 Task: Create a section Dash & Dive and in the section, add a milestone Migration to New System in the project VantageTech.
Action: Mouse moved to (45, 359)
Screenshot: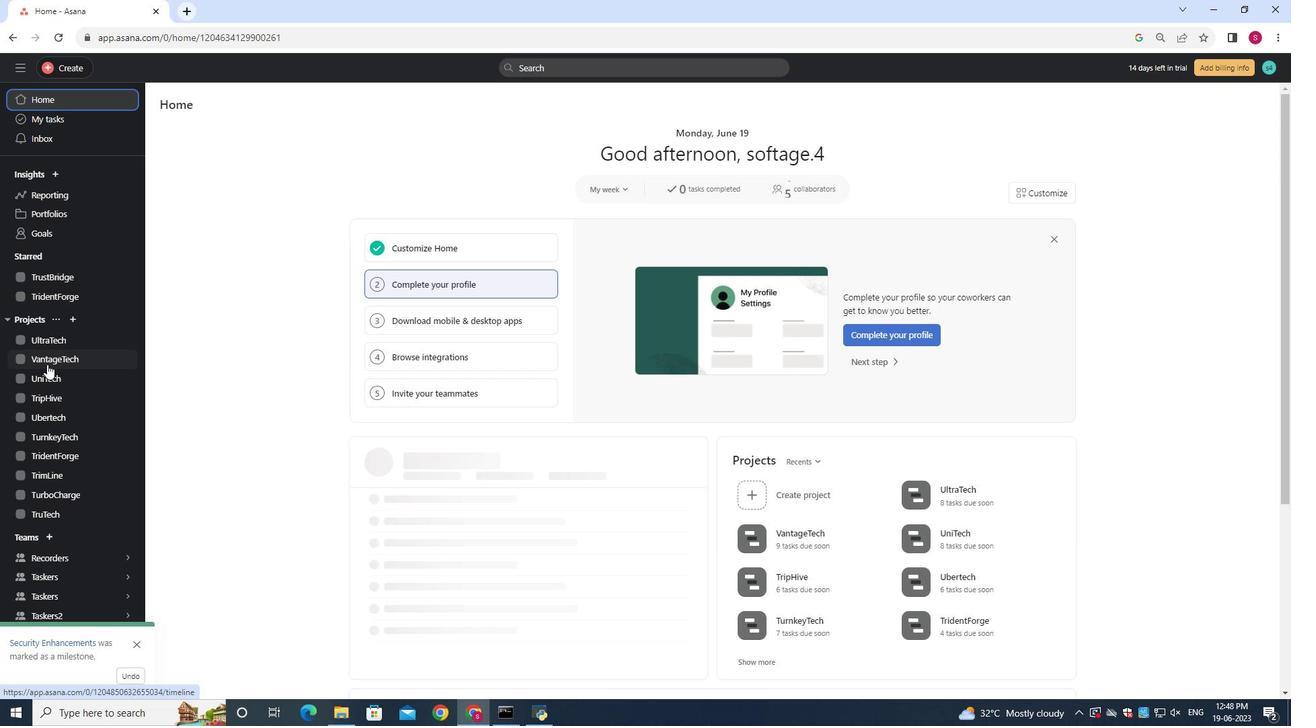 
Action: Mouse pressed left at (45, 359)
Screenshot: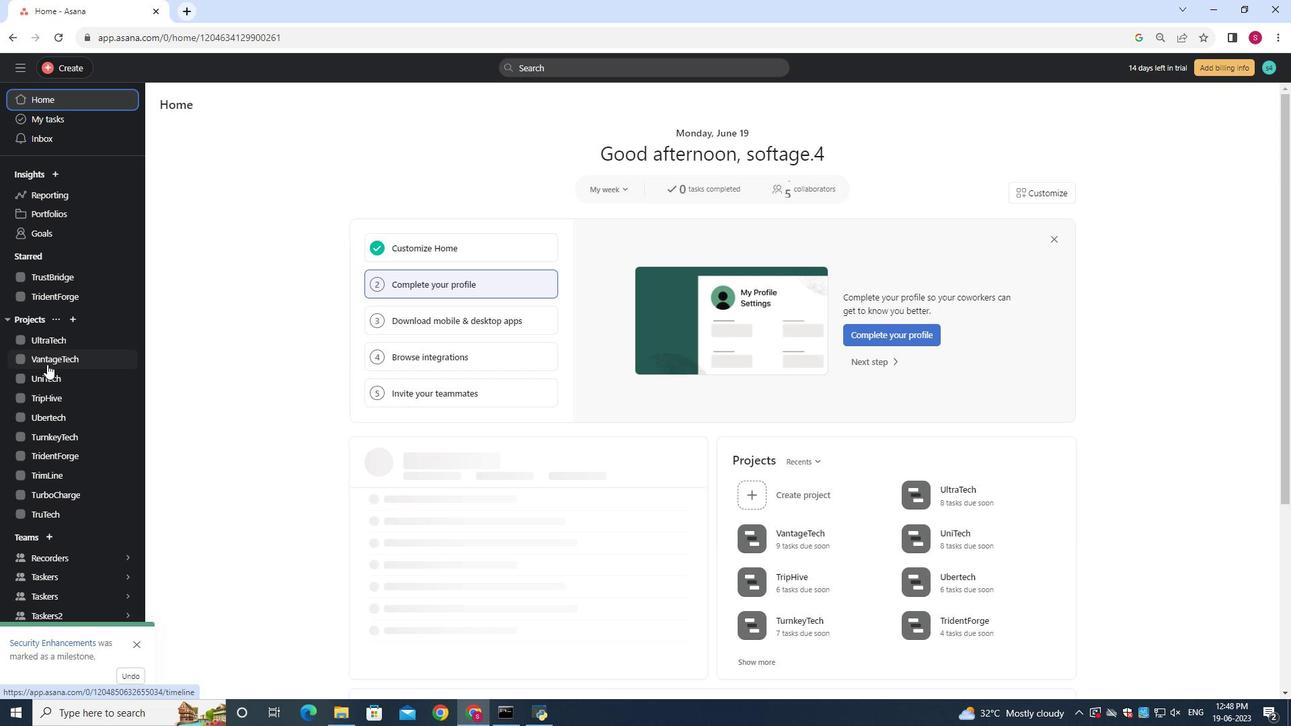 
Action: Mouse moved to (213, 158)
Screenshot: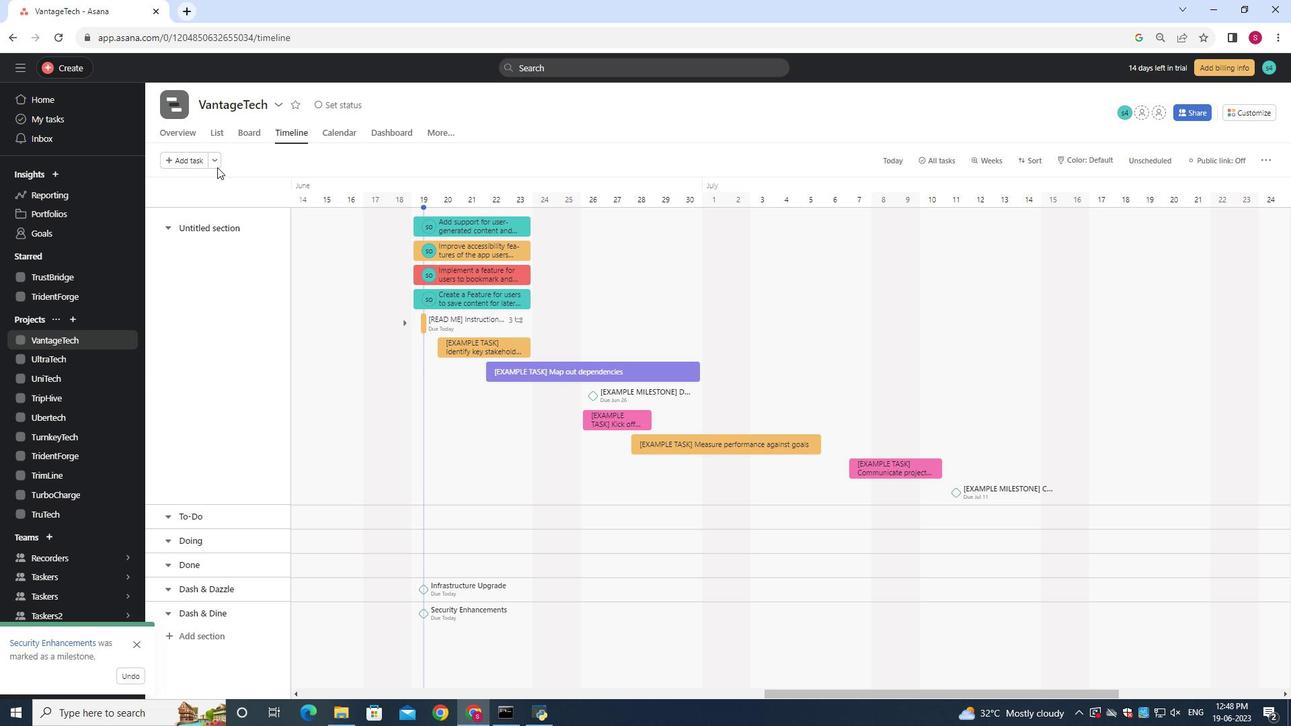 
Action: Mouse pressed left at (213, 158)
Screenshot: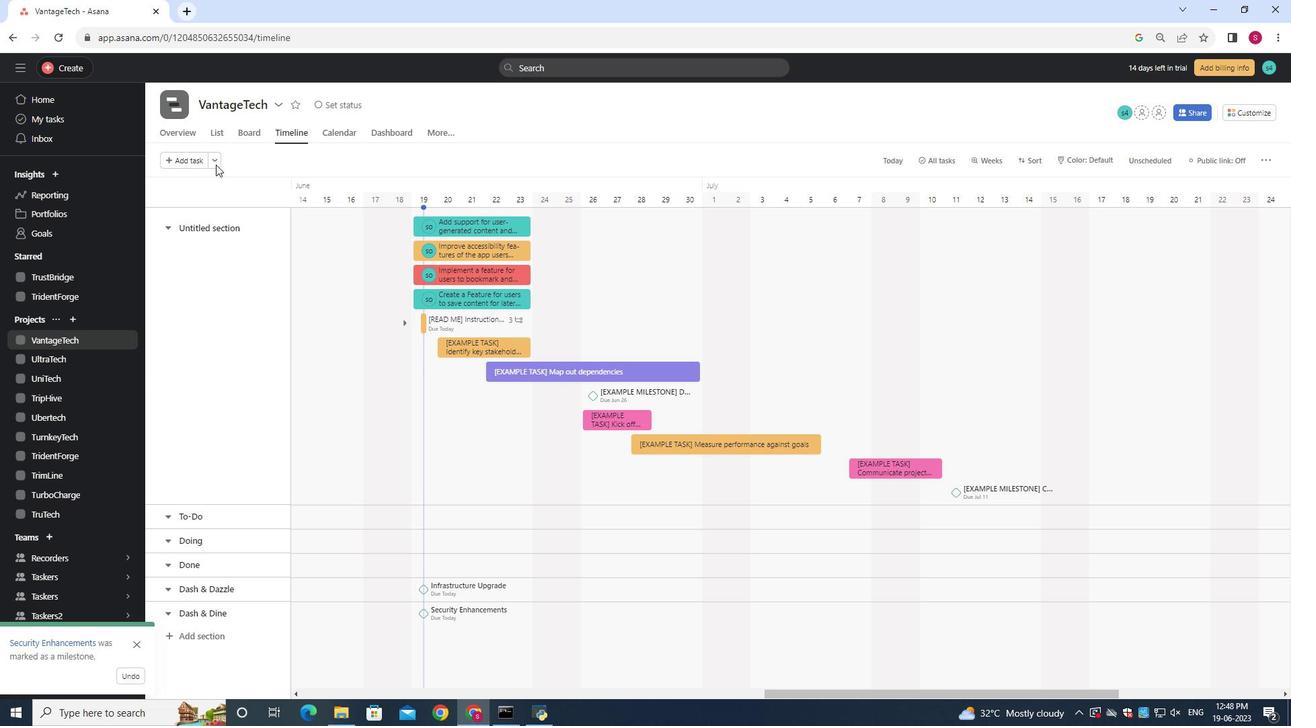 
Action: Mouse moved to (233, 180)
Screenshot: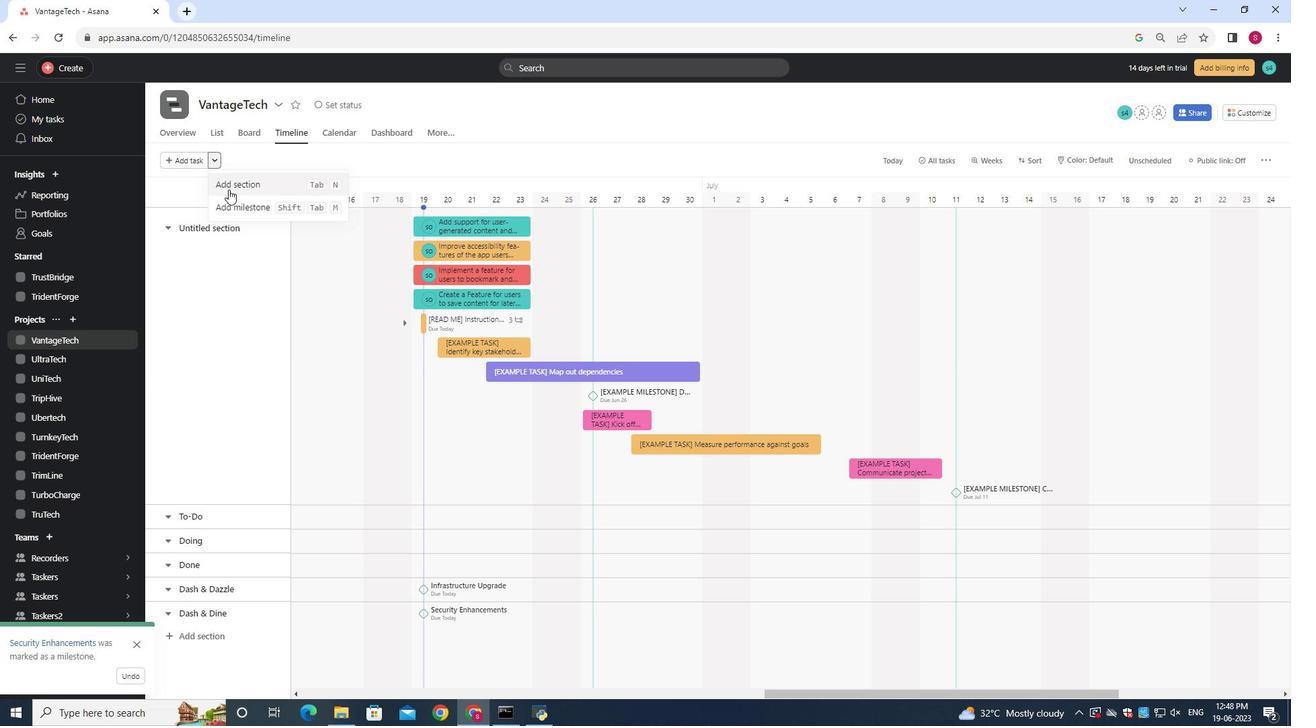 
Action: Mouse pressed left at (233, 180)
Screenshot: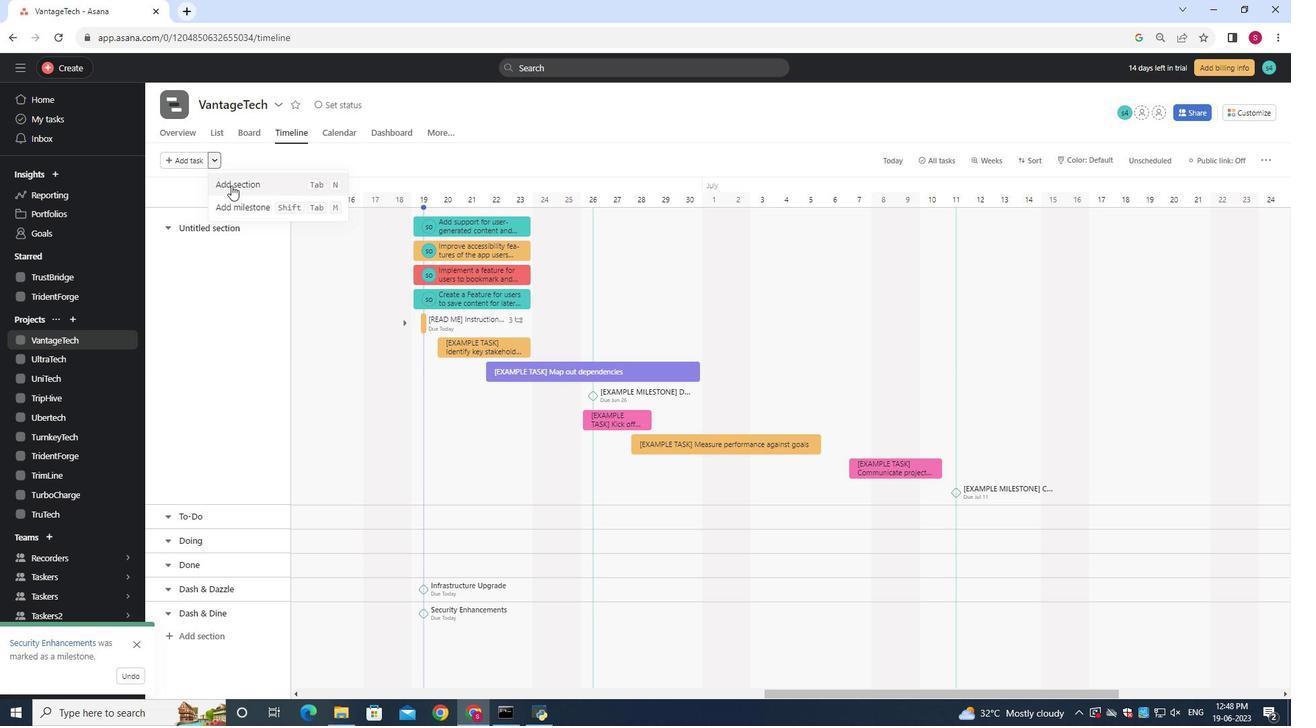 
Action: Key pressed <Key.shift><Key.shift><Key.shift><Key.shift><Key.shift><Key.shift><Key.shift><Key.shift><Key.shift><Key.shift><Key.shift><Key.shift><Key.shift><Key.shift><Key.shift><Key.shift><Key.shift><Key.shift><Key.shift><Key.shift><Key.shift><Key.shift><Key.shift><Key.shift><Key.shift><Key.shift><Key.shift><Key.shift><Key.shift>Dash<Key.shift><Key.space><Key.shift>&<Key.space><Key.shift><Key.shift><Key.shift><Key.shift><Key.shift><Key.shift><Key.shift><Key.shift><Key.shift><Key.shift><Key.shift><Key.shift><Key.shift><Key.shift><Key.shift><Key.shift><Key.shift><Key.shift><Key.shift><Key.shift><Key.shift><Key.shift>Dive<Key.space>
Screenshot: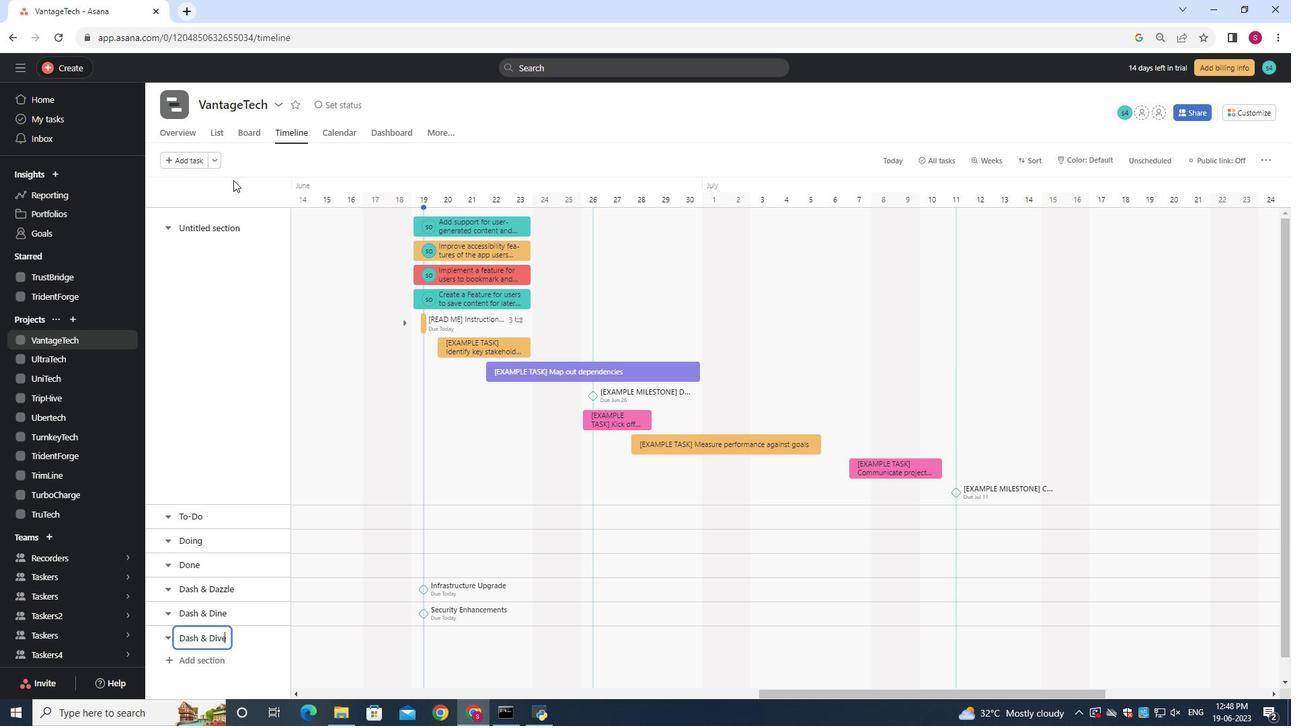 
Action: Mouse moved to (314, 643)
Screenshot: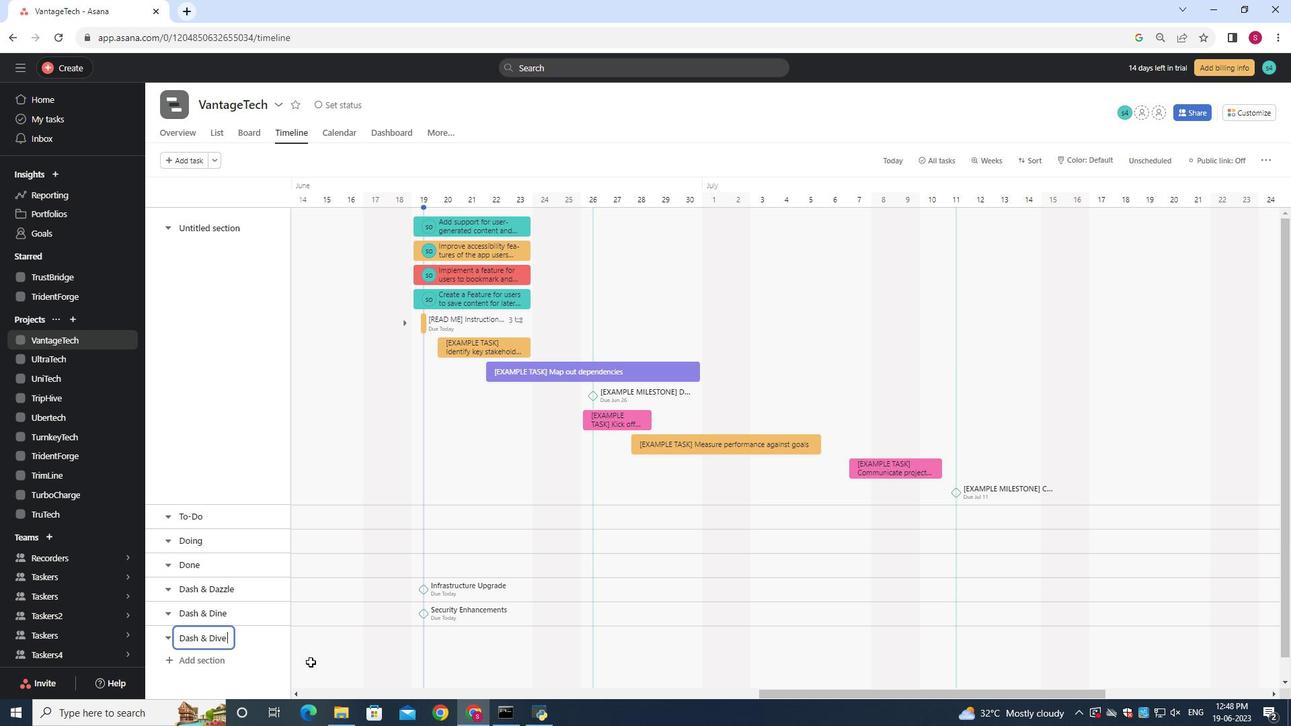 
Action: Mouse pressed right at (314, 643)
Screenshot: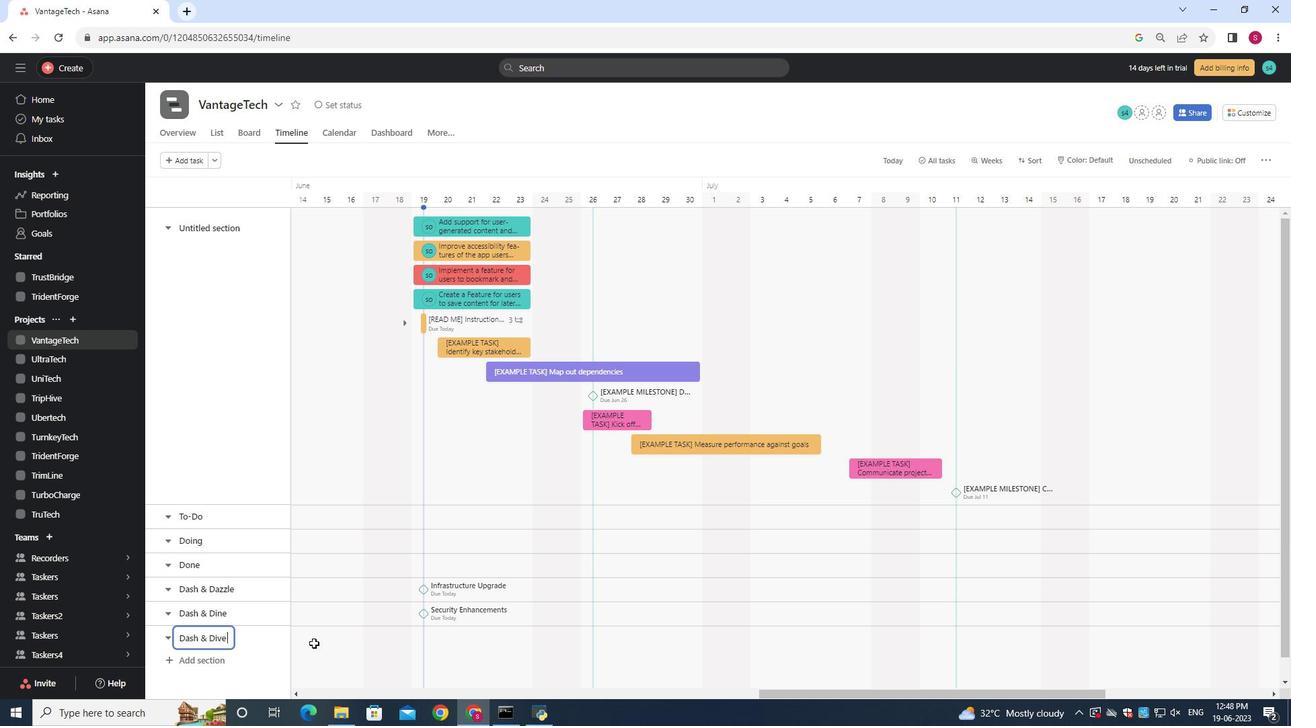 
Action: Mouse moved to (311, 641)
Screenshot: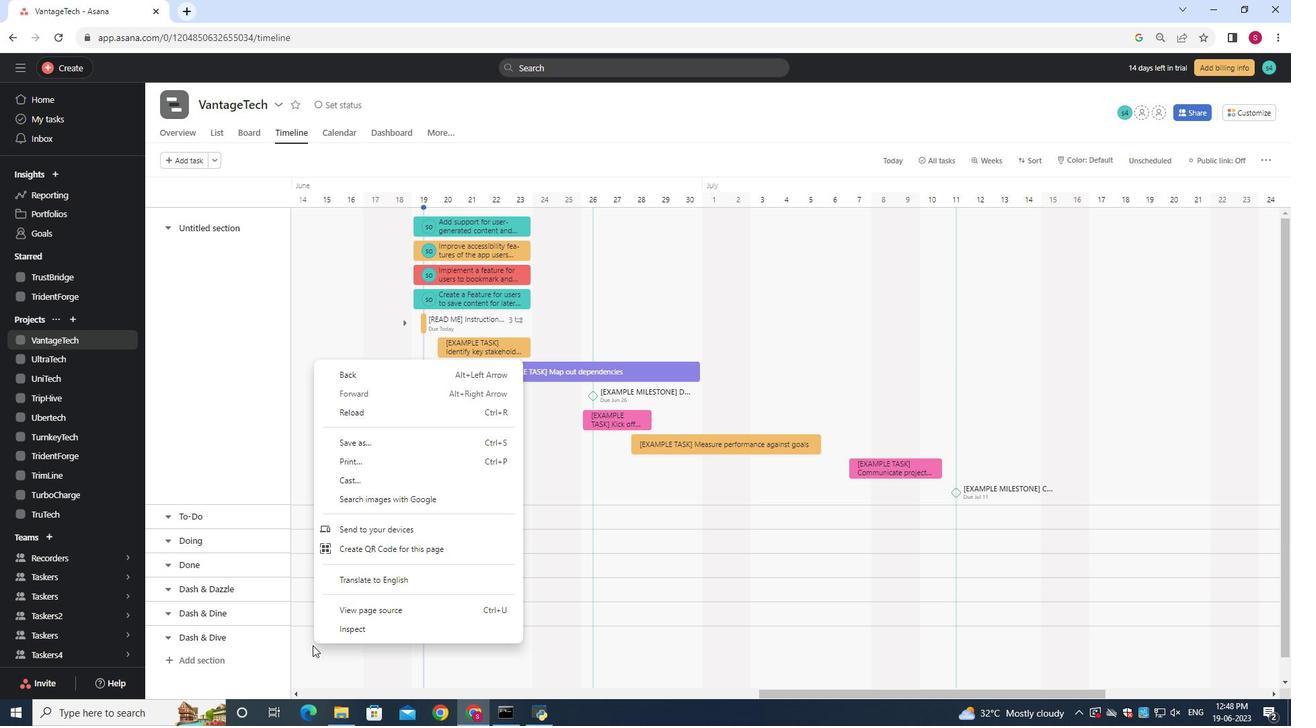 
Action: Mouse pressed left at (311, 641)
Screenshot: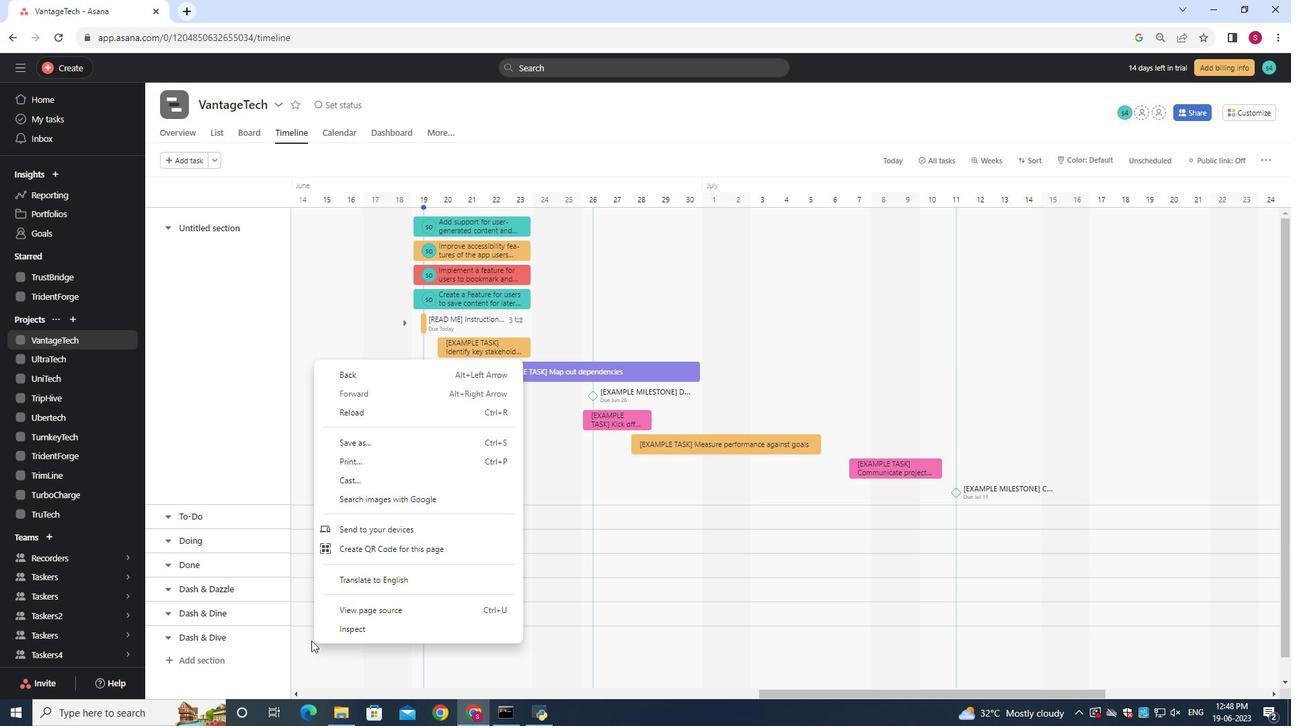 
Action: Mouse moved to (312, 641)
Screenshot: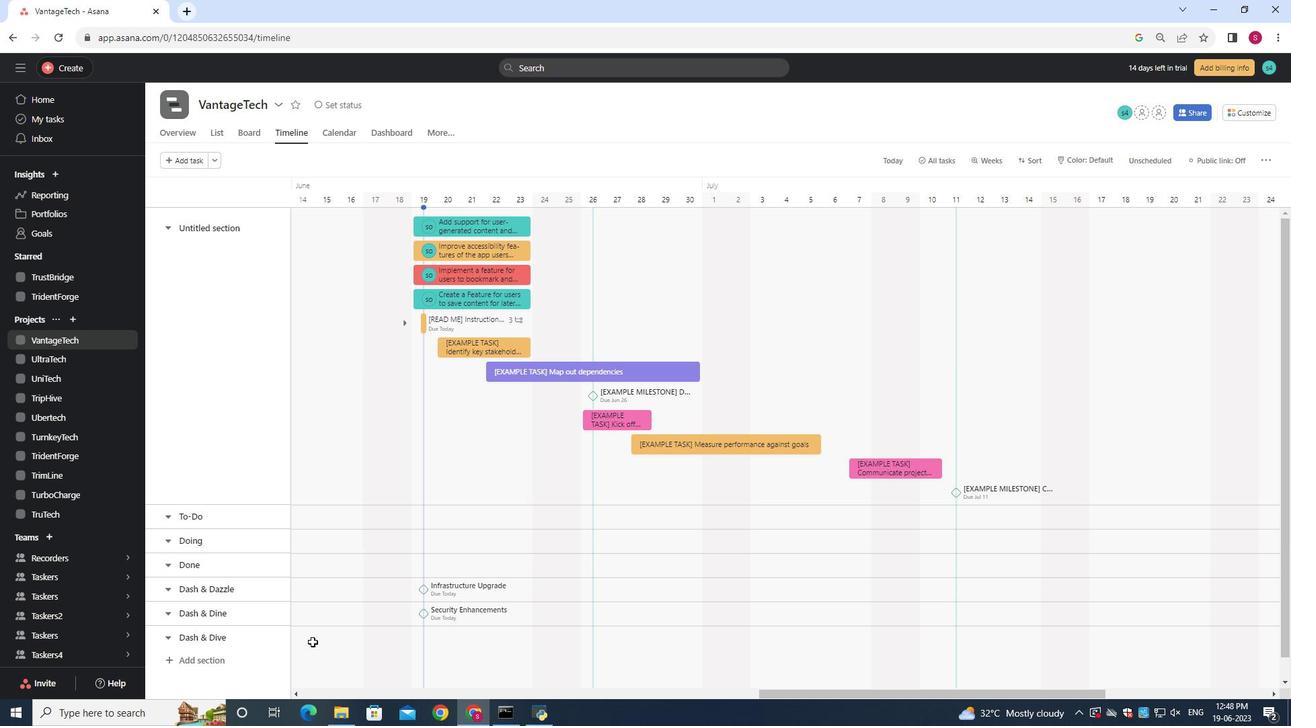 
Action: Mouse pressed left at (312, 641)
Screenshot: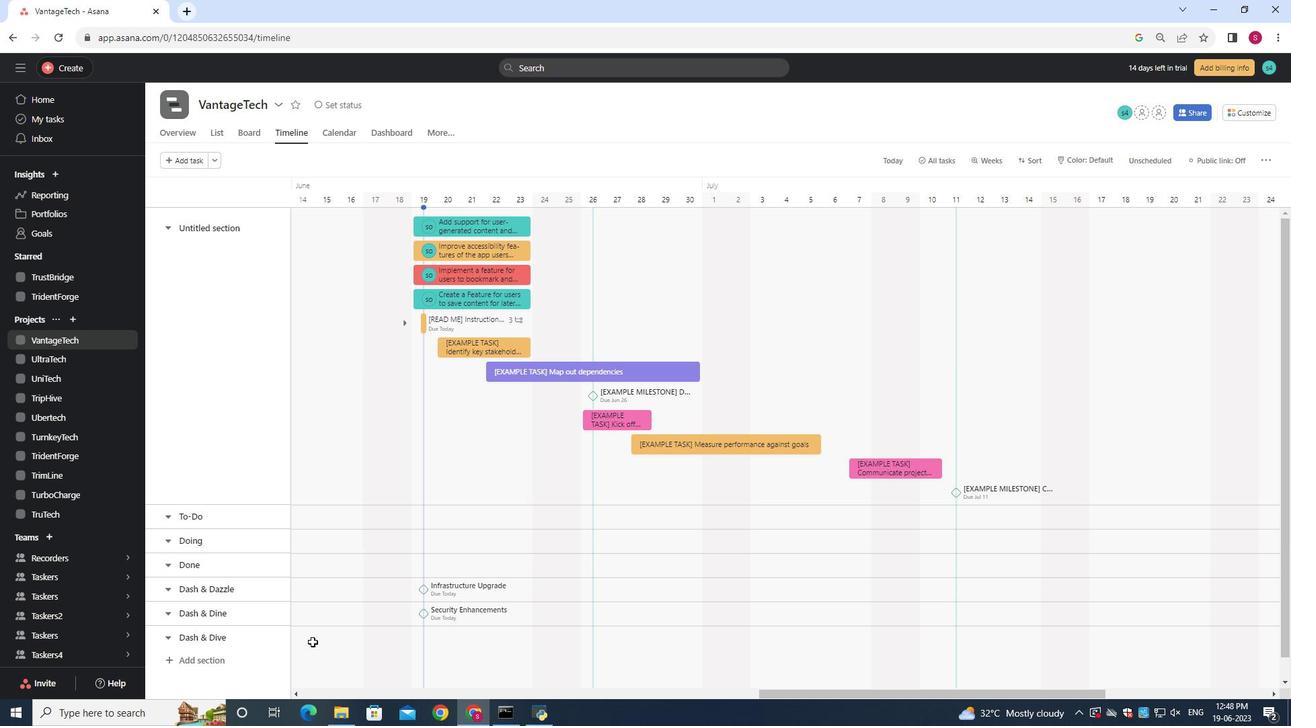 
Action: Key pressed <Key.shift><Key.shift><Key.shift><Key.shift><Key.shift><Key.shift><Key.shift><Key.shift><Key.shift><Key.shift><Key.shift><Key.shift><Key.shift><Key.shift><Key.shift><Key.shift><Key.shift><Key.shift><Key.shift><Key.shift><Key.shift><Key.shift><Key.shift><Key.shift><Key.shift><Key.shift><Key.shift><Key.shift><Key.shift><Key.shift><Key.shift><Key.shift><Key.shift>Migration<Key.space>to<Key.space><Key.shift>New<Key.space><Key.shift><Key.shift><Key.shift><Key.shift><Key.shift>System<Key.space>
Screenshot: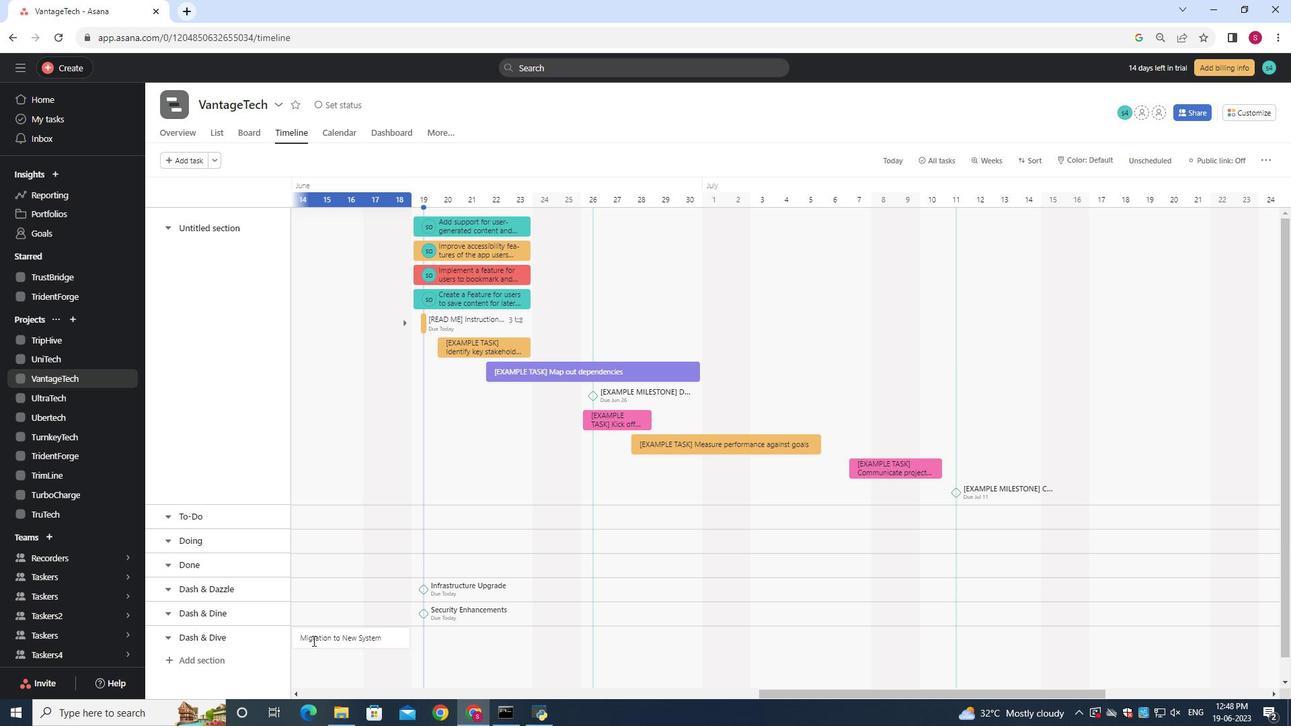 
Action: Mouse moved to (339, 637)
Screenshot: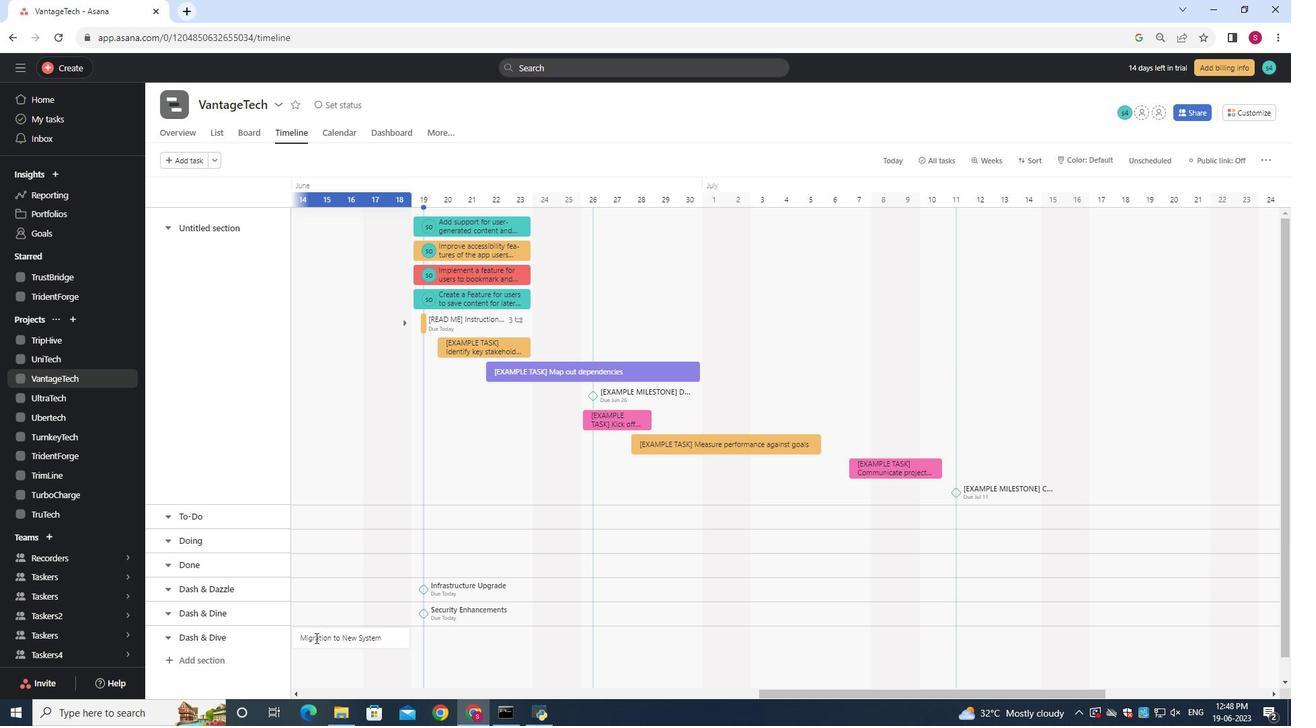
Action: Mouse pressed right at (339, 637)
Screenshot: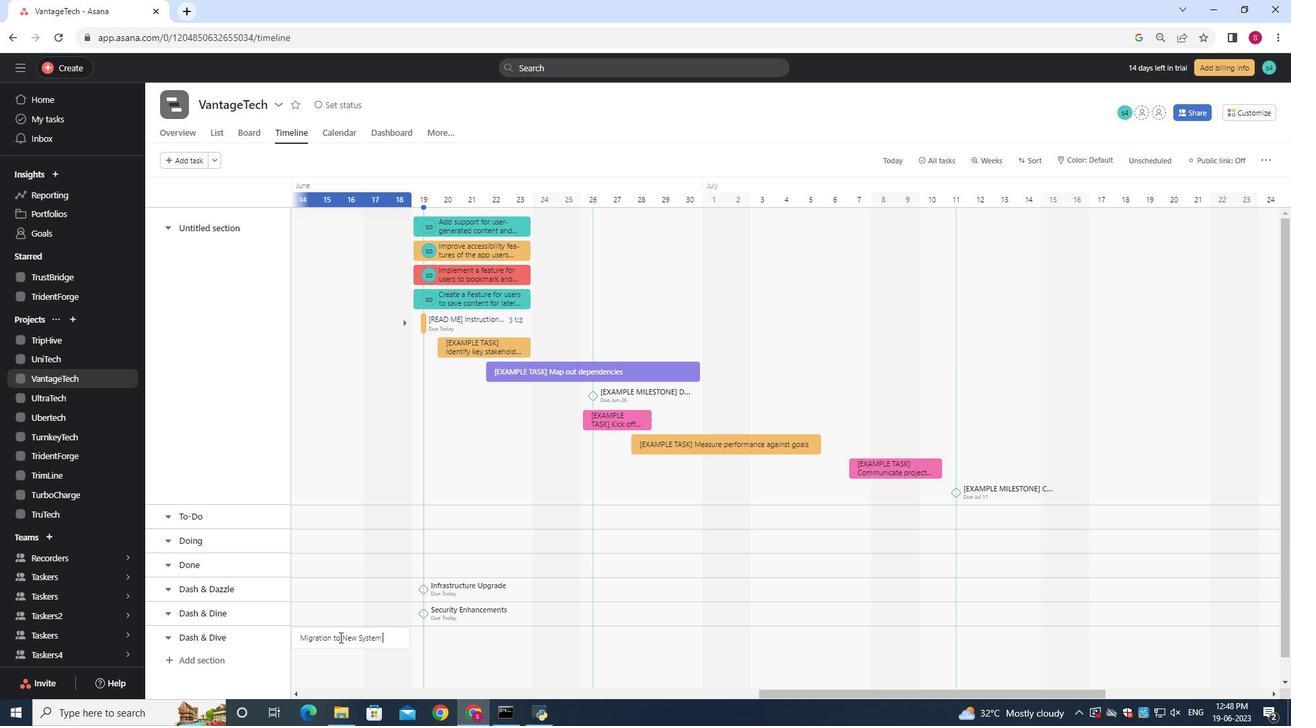 
Action: Mouse moved to (363, 579)
Screenshot: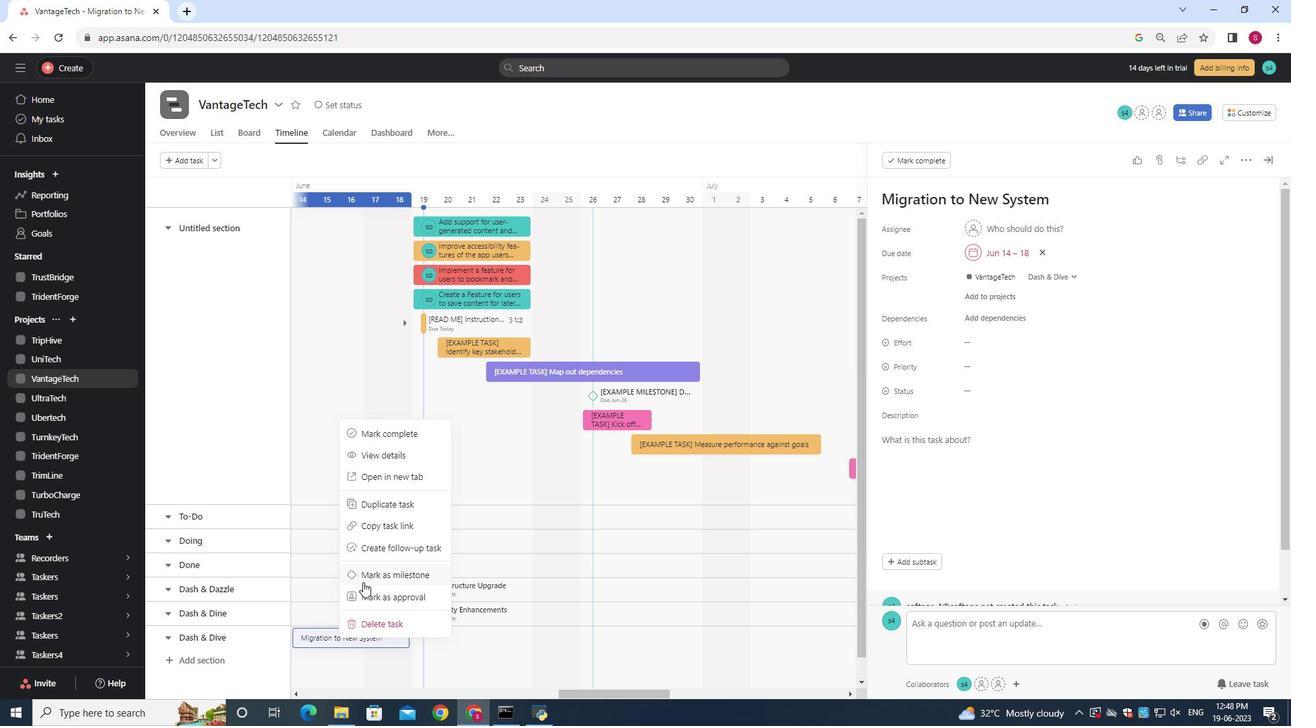 
Action: Mouse pressed left at (363, 579)
Screenshot: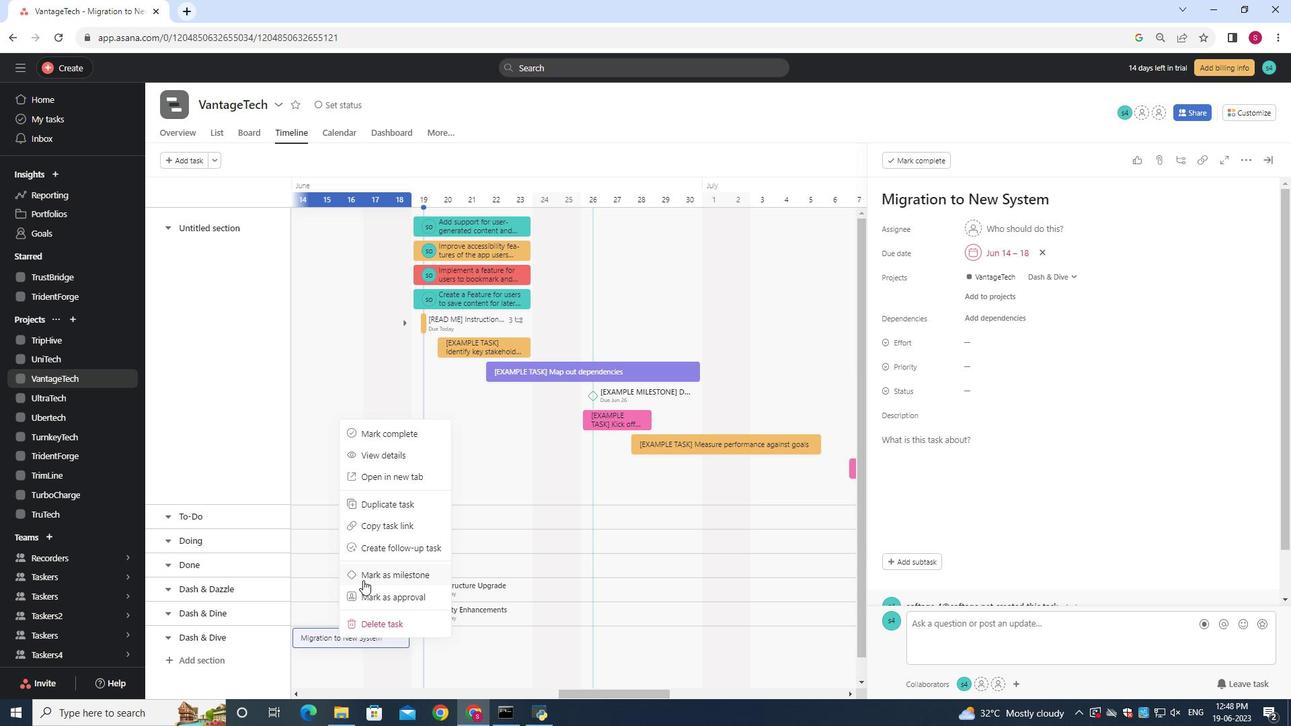 
